 Task: Add Attachment from Google Drive to Card Card0000000091 in Board Board0000000023 in Workspace WS0000000008 in Trello. Add Cover Orange to Card Card0000000091 in Board Board0000000023 in Workspace WS0000000008 in Trello. Add "Add Label …" with "Title" Title0000000091 to Button Button0000000091 to Card Card0000000091 in Board Board0000000023 in Workspace WS0000000008 in Trello. Add Description DS0000000091 to Card Card0000000091 in Board Board0000000023 in Workspace WS0000000008 in Trello. Add Comment CM0000000091 to Card Card0000000091 in Board Board0000000023 in Workspace WS0000000008 in Trello
Action: Mouse moved to (345, 409)
Screenshot: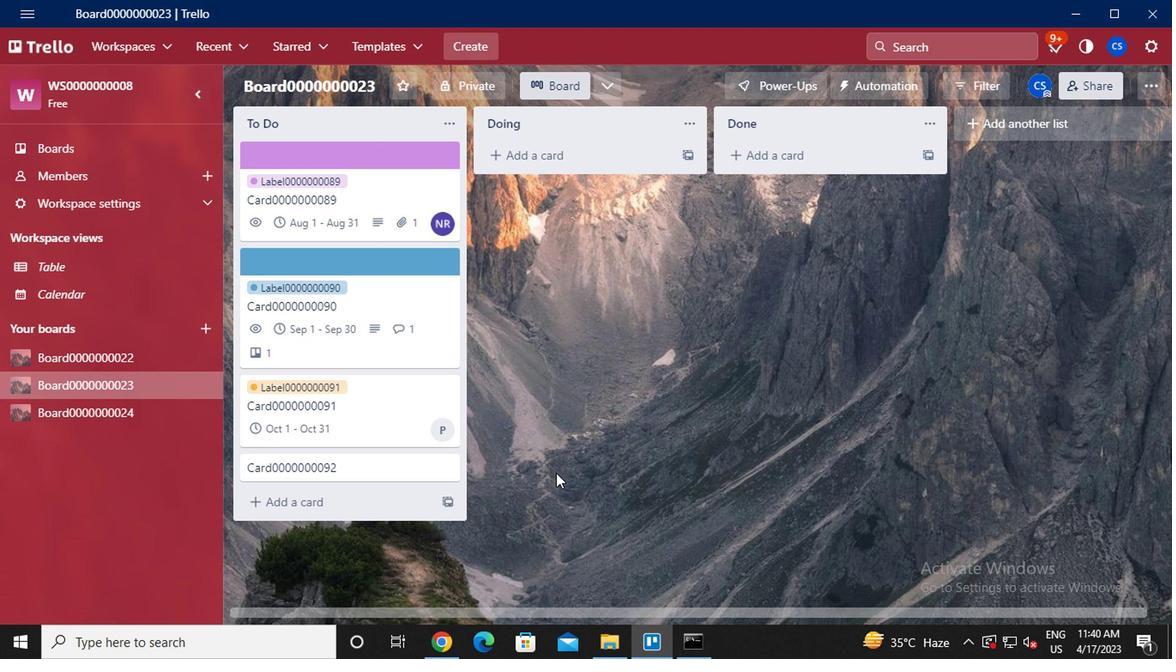 
Action: Mouse pressed left at (345, 409)
Screenshot: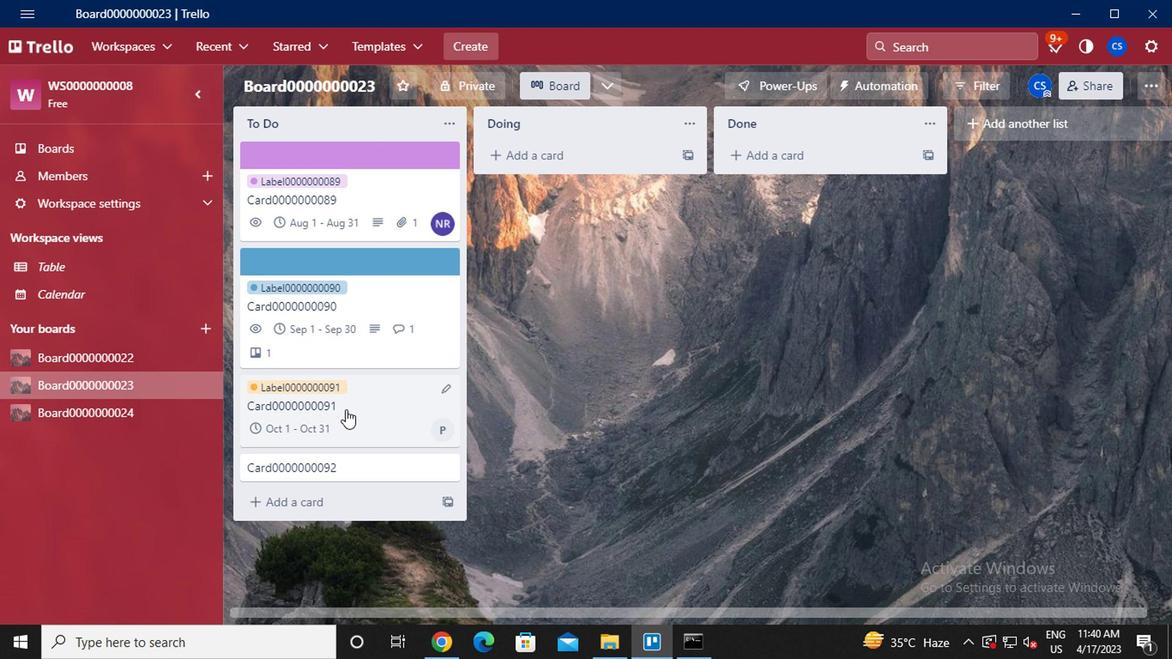 
Action: Mouse moved to (815, 301)
Screenshot: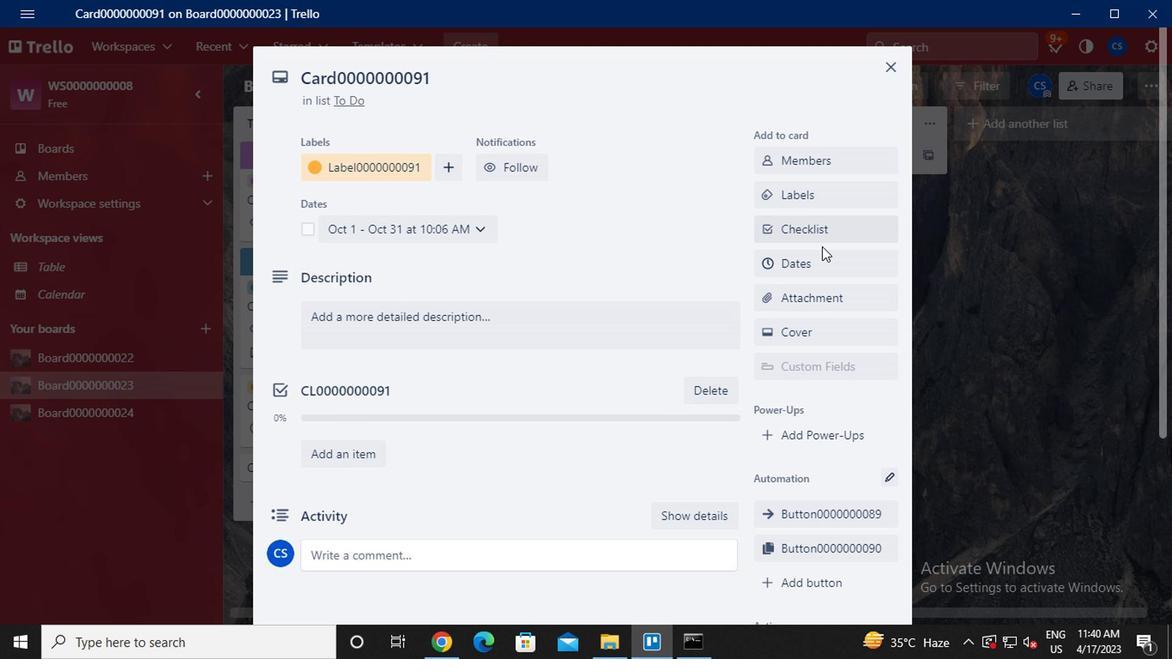 
Action: Mouse pressed left at (815, 301)
Screenshot: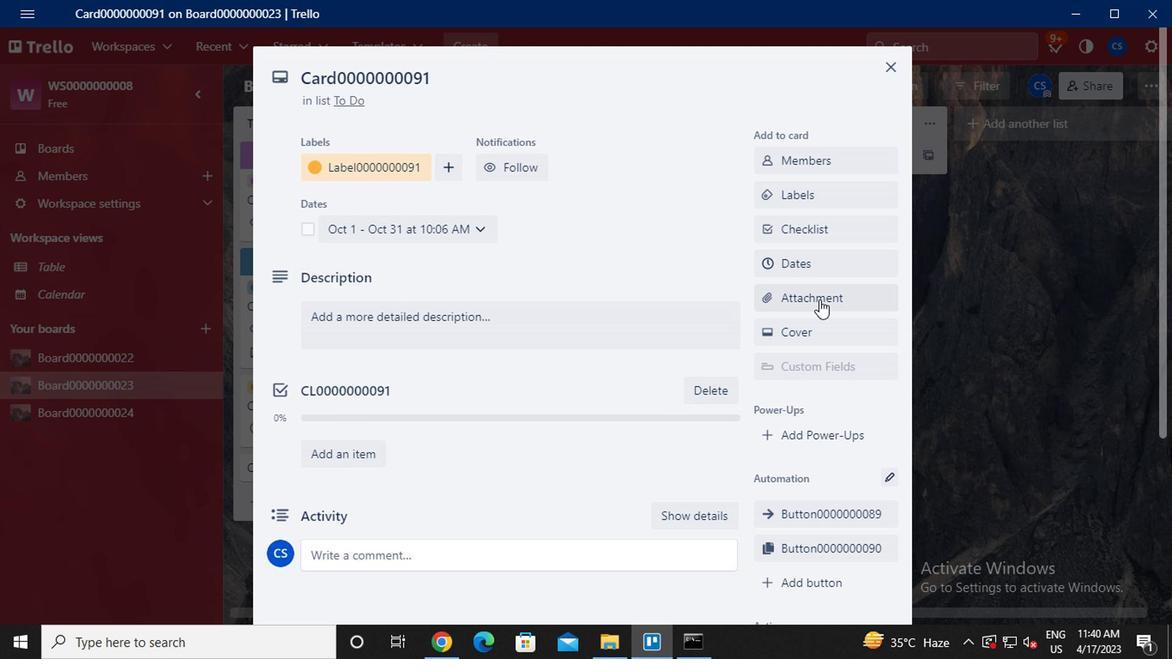
Action: Mouse moved to (823, 199)
Screenshot: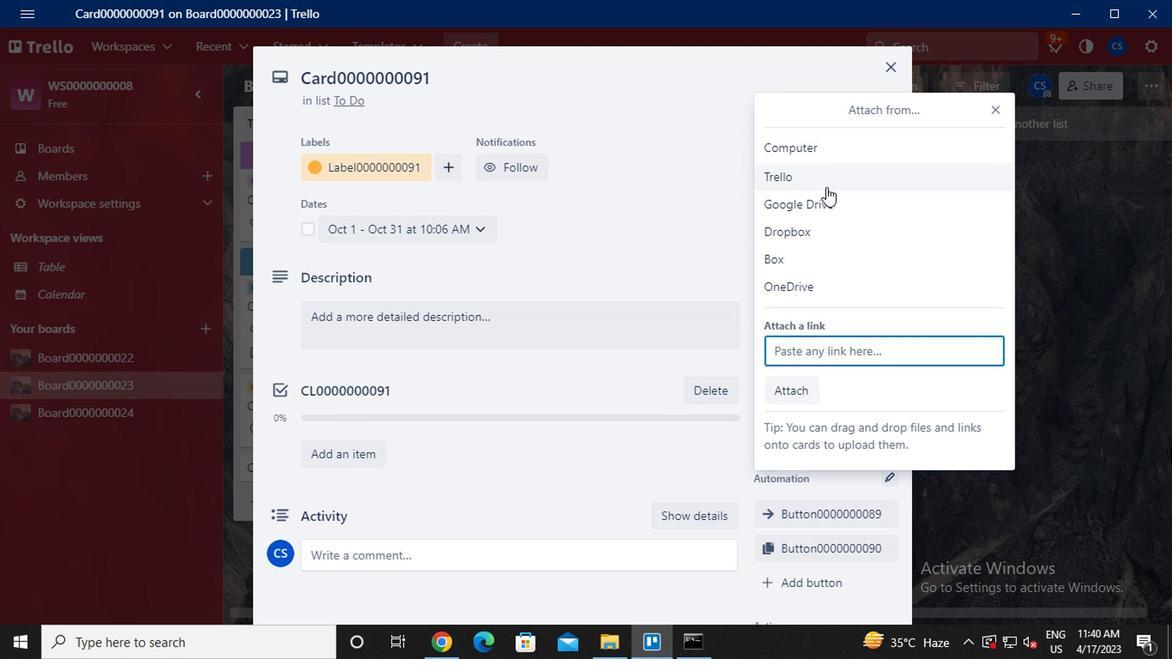 
Action: Mouse pressed left at (823, 199)
Screenshot: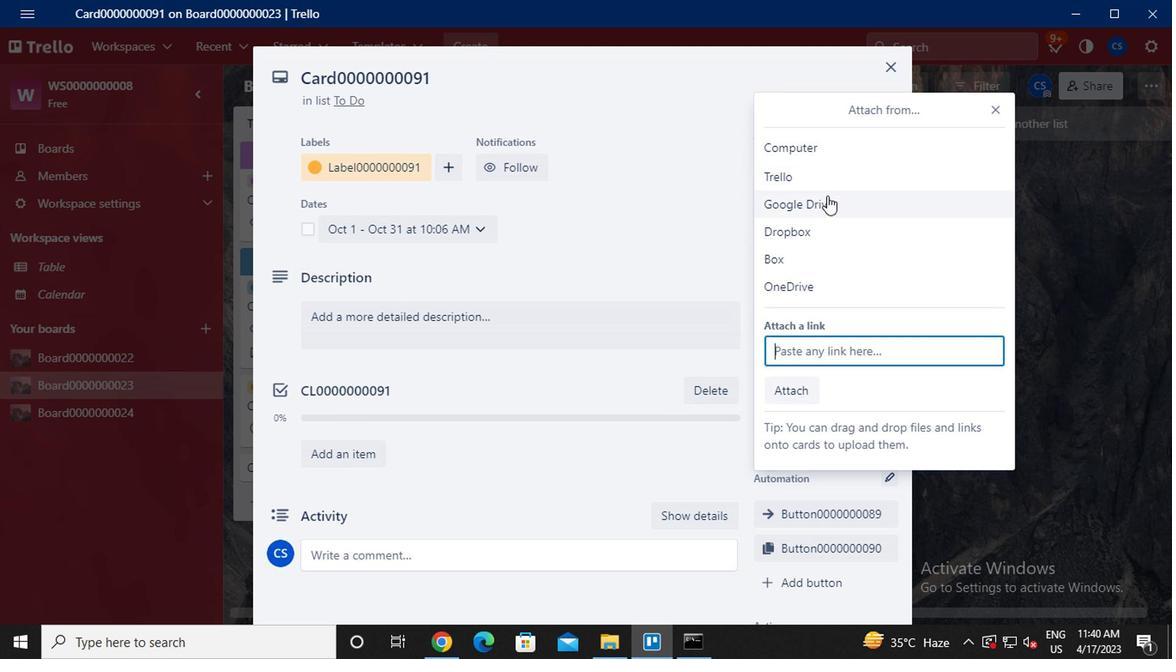 
Action: Mouse moved to (268, 295)
Screenshot: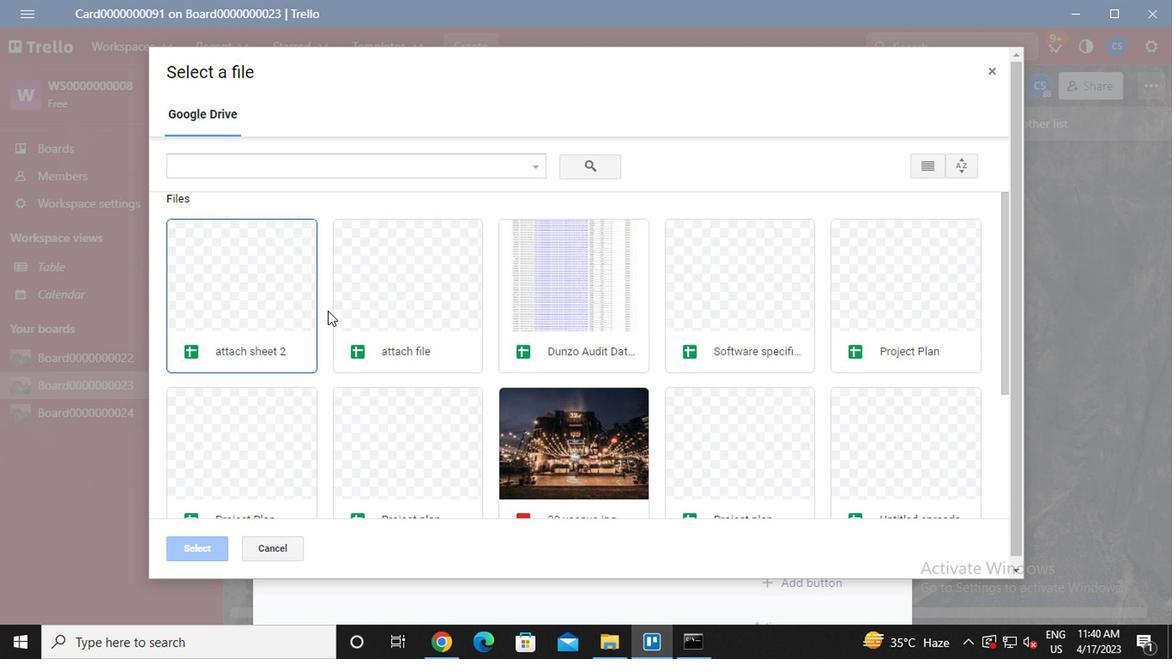 
Action: Mouse pressed left at (268, 295)
Screenshot: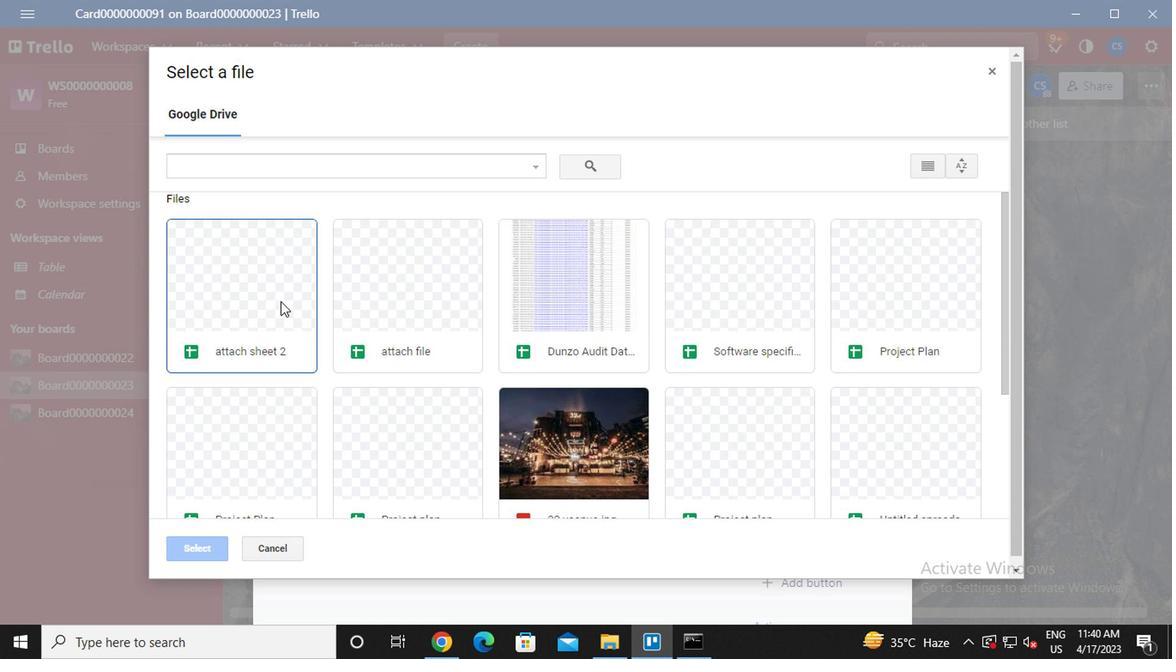 
Action: Mouse pressed left at (268, 295)
Screenshot: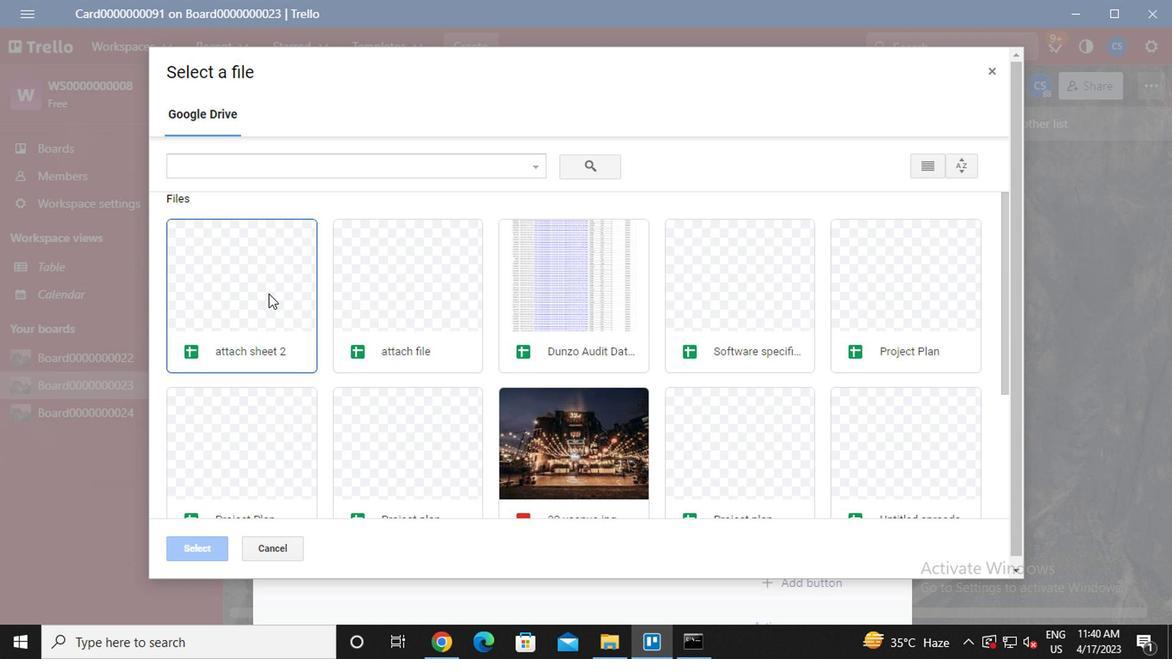 
Action: Mouse moved to (801, 342)
Screenshot: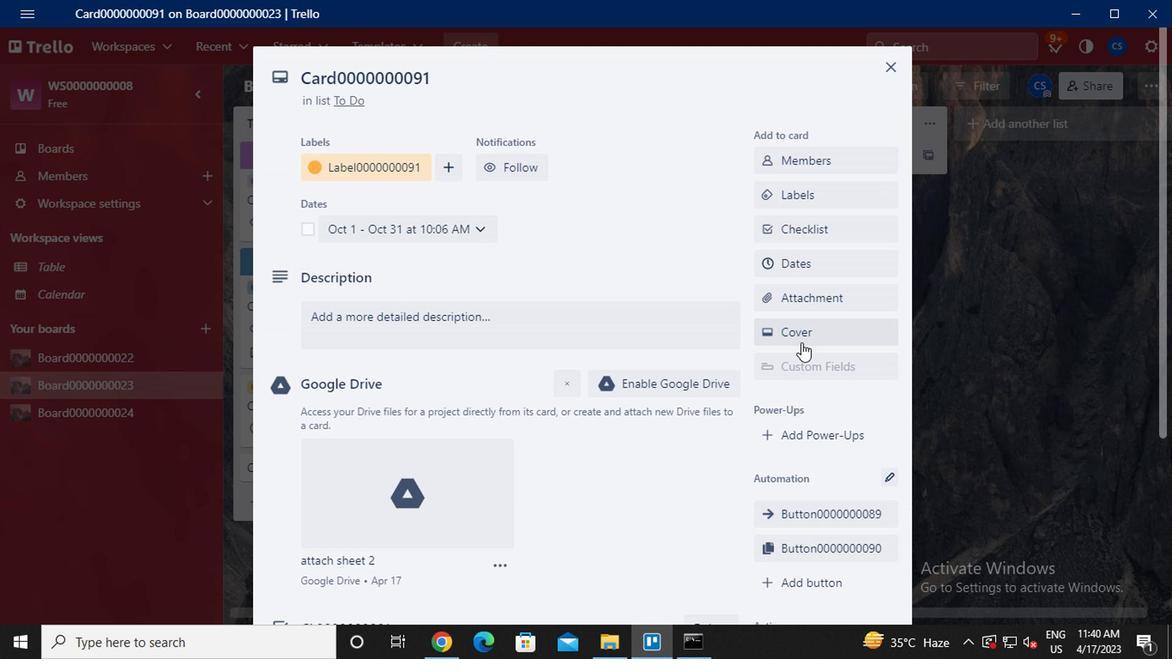 
Action: Mouse pressed left at (801, 342)
Screenshot: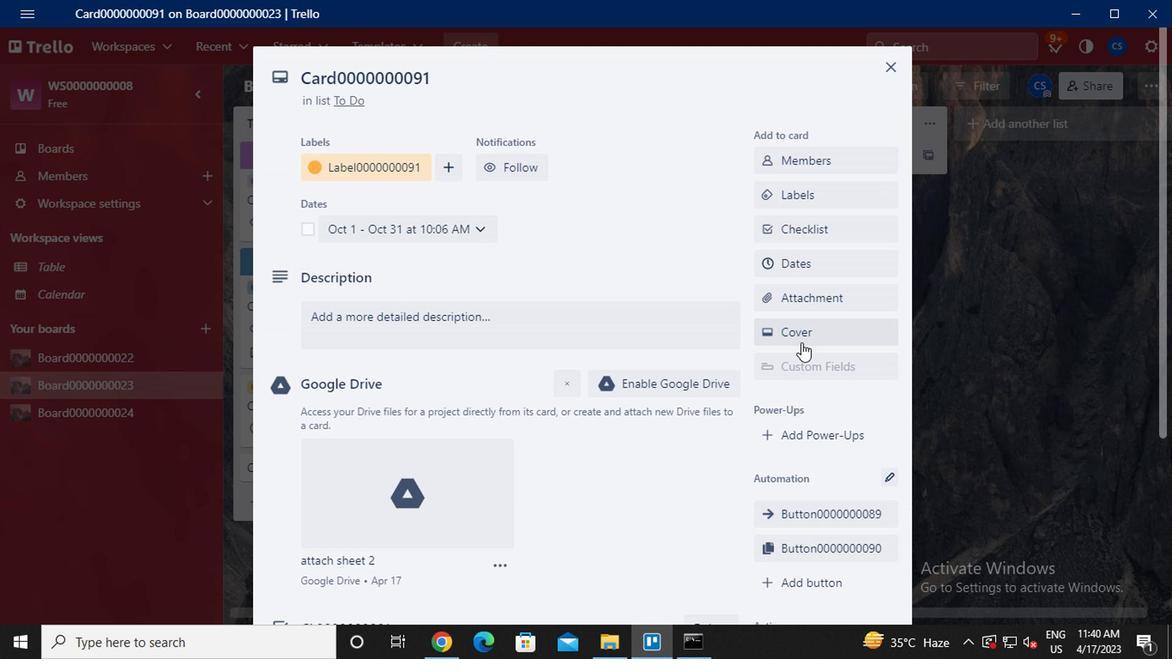 
Action: Mouse moved to (894, 285)
Screenshot: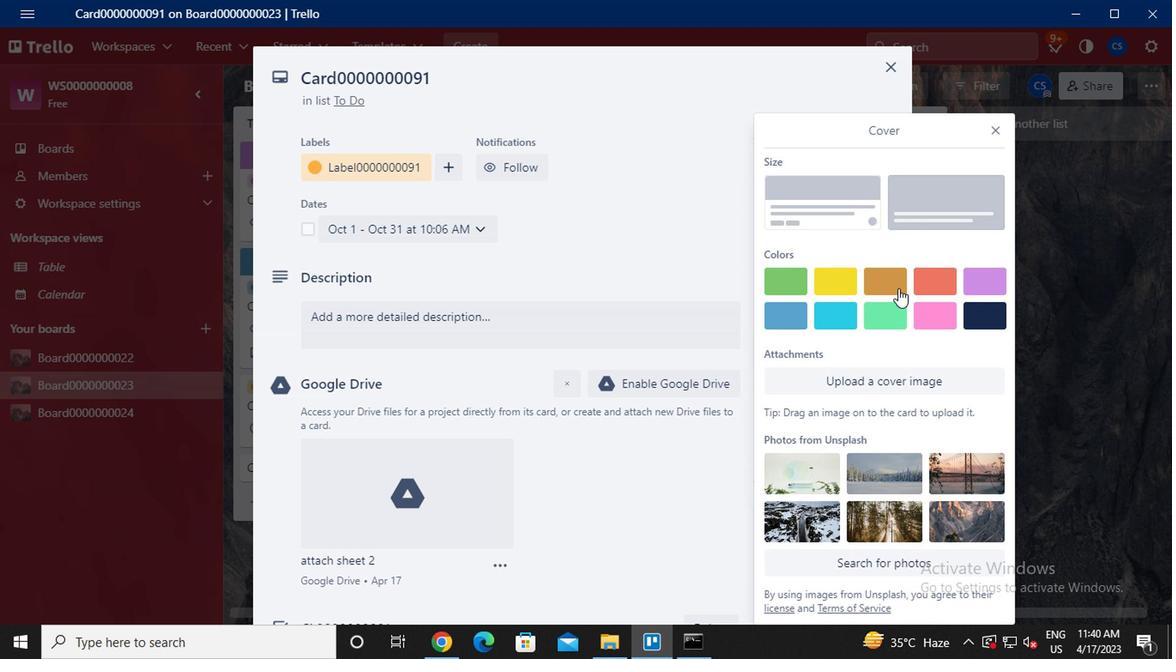 
Action: Mouse pressed left at (894, 285)
Screenshot: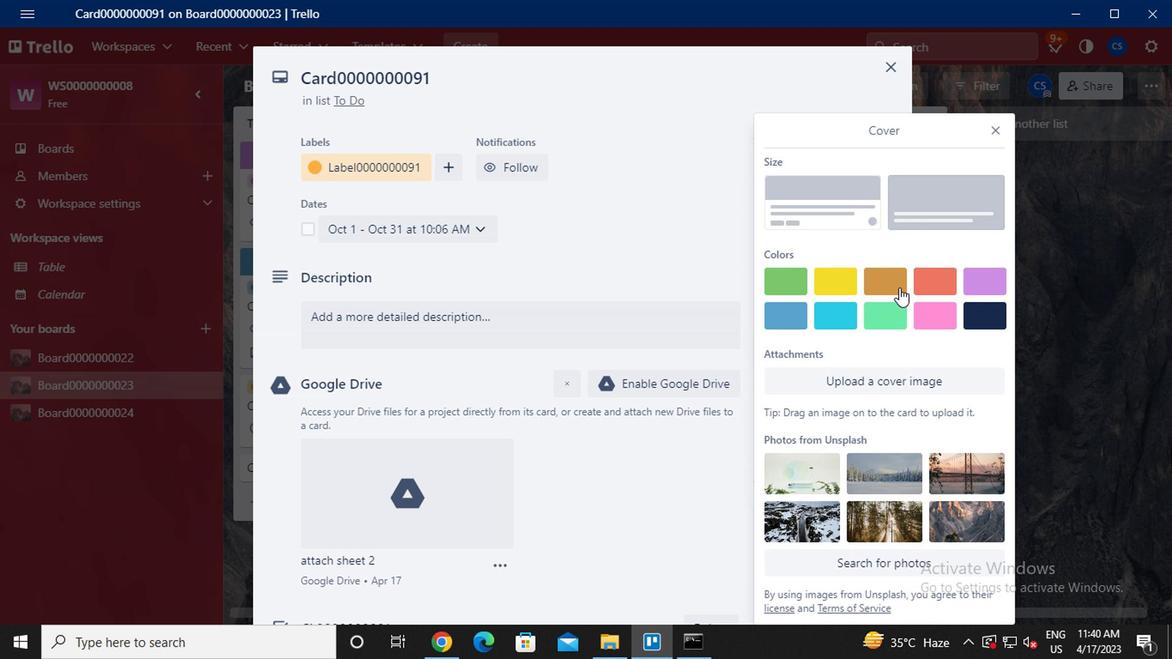 
Action: Mouse moved to (993, 103)
Screenshot: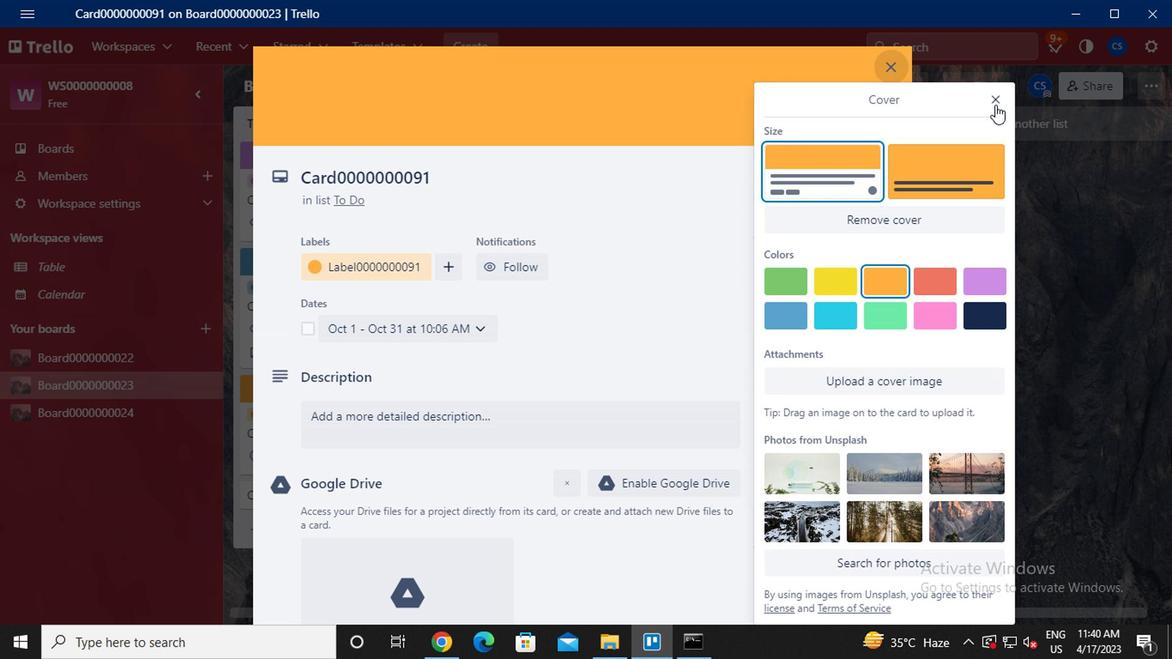 
Action: Mouse pressed left at (993, 103)
Screenshot: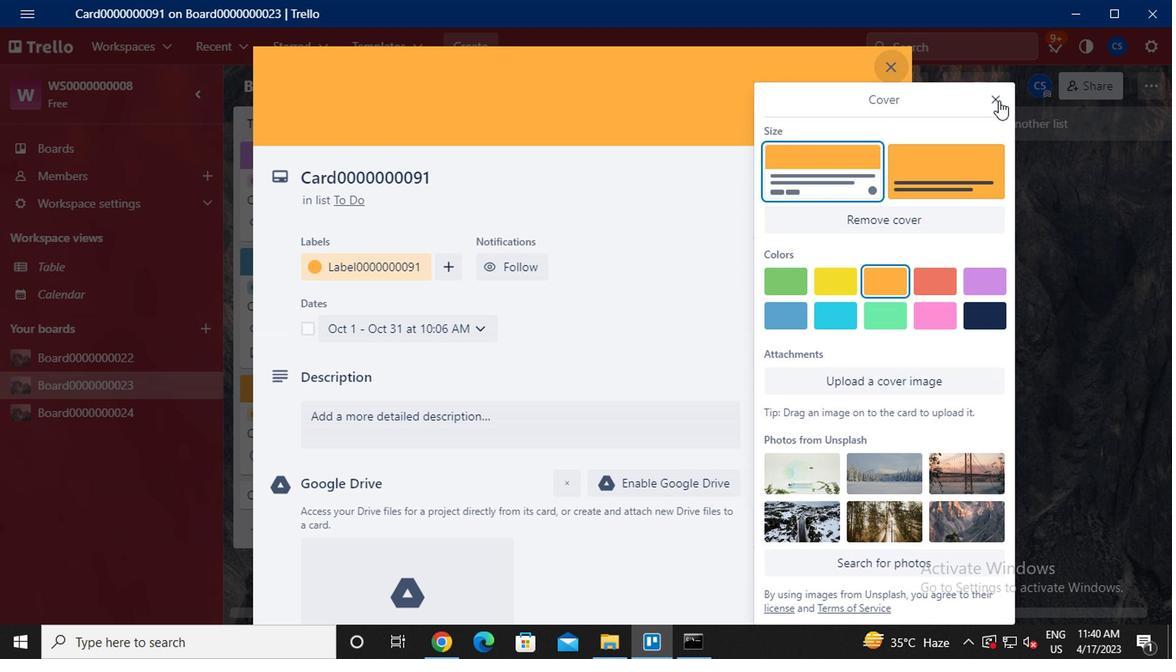 
Action: Mouse moved to (849, 314)
Screenshot: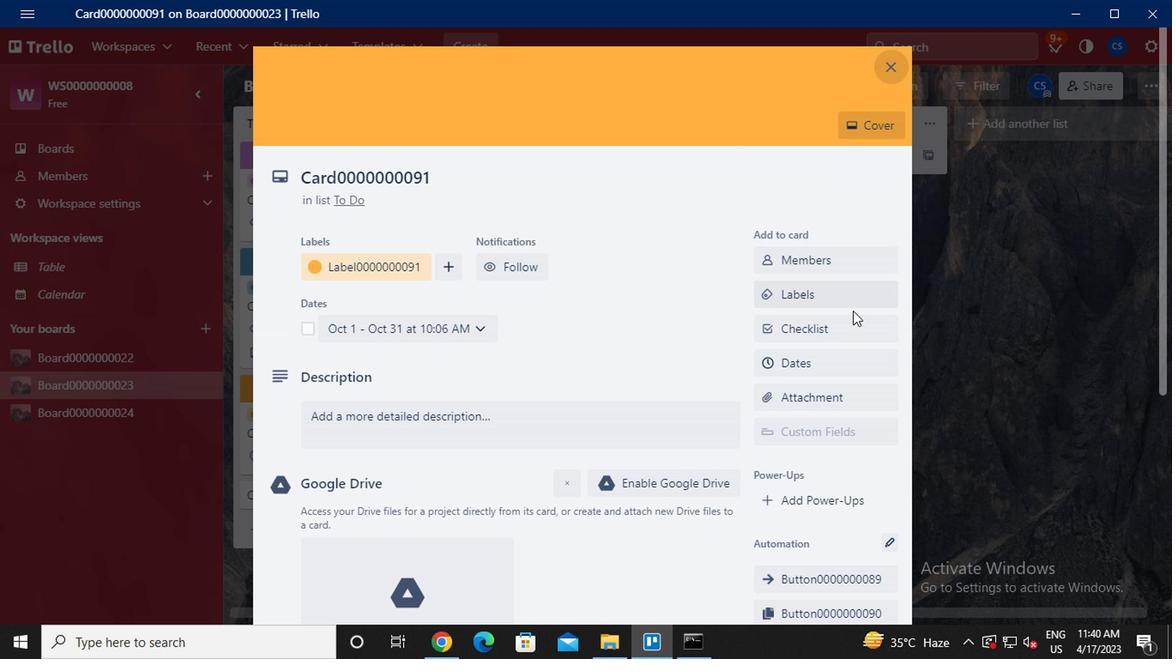 
Action: Mouse scrolled (849, 313) with delta (0, 0)
Screenshot: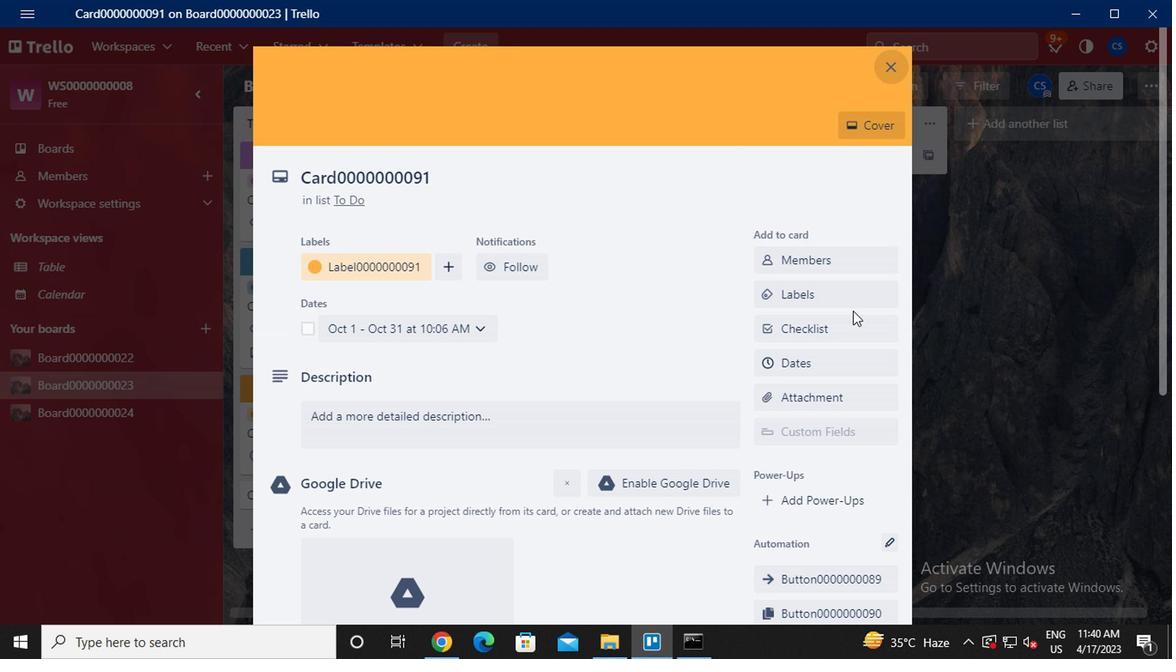 
Action: Mouse scrolled (849, 313) with delta (0, 0)
Screenshot: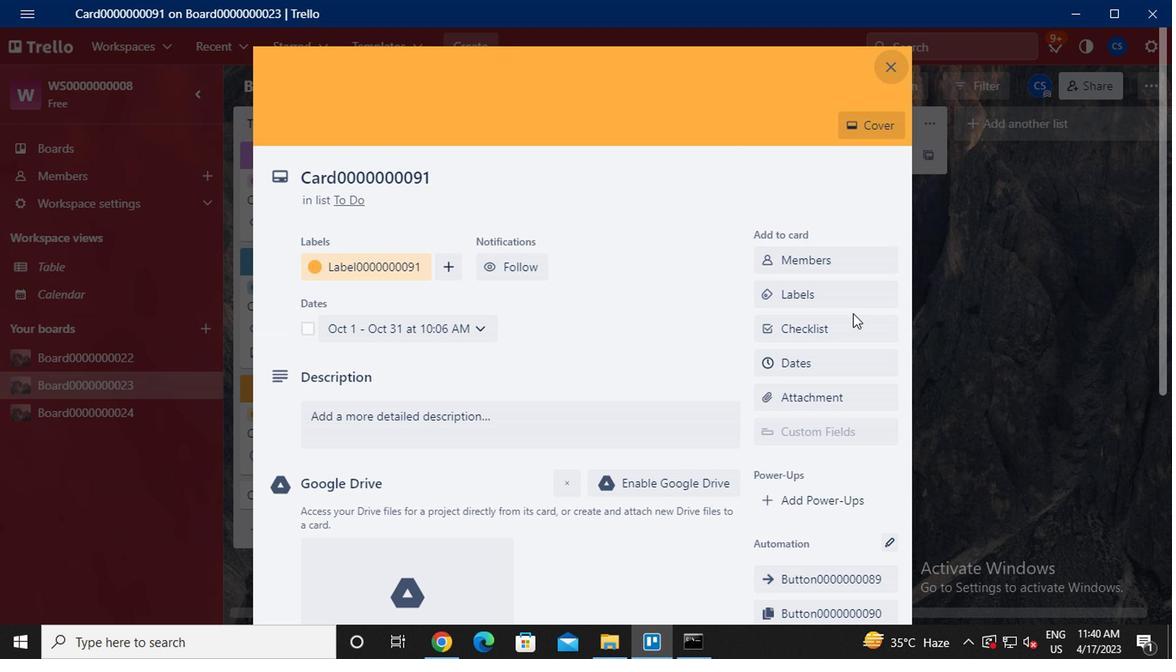 
Action: Mouse moved to (812, 469)
Screenshot: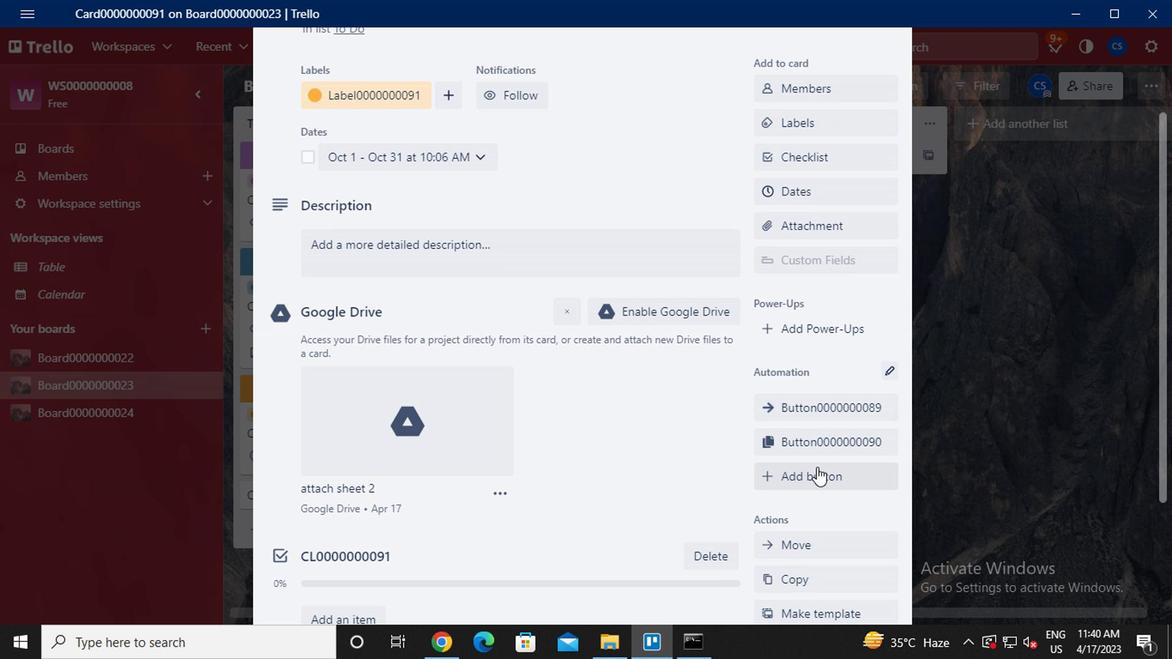 
Action: Mouse pressed left at (812, 469)
Screenshot: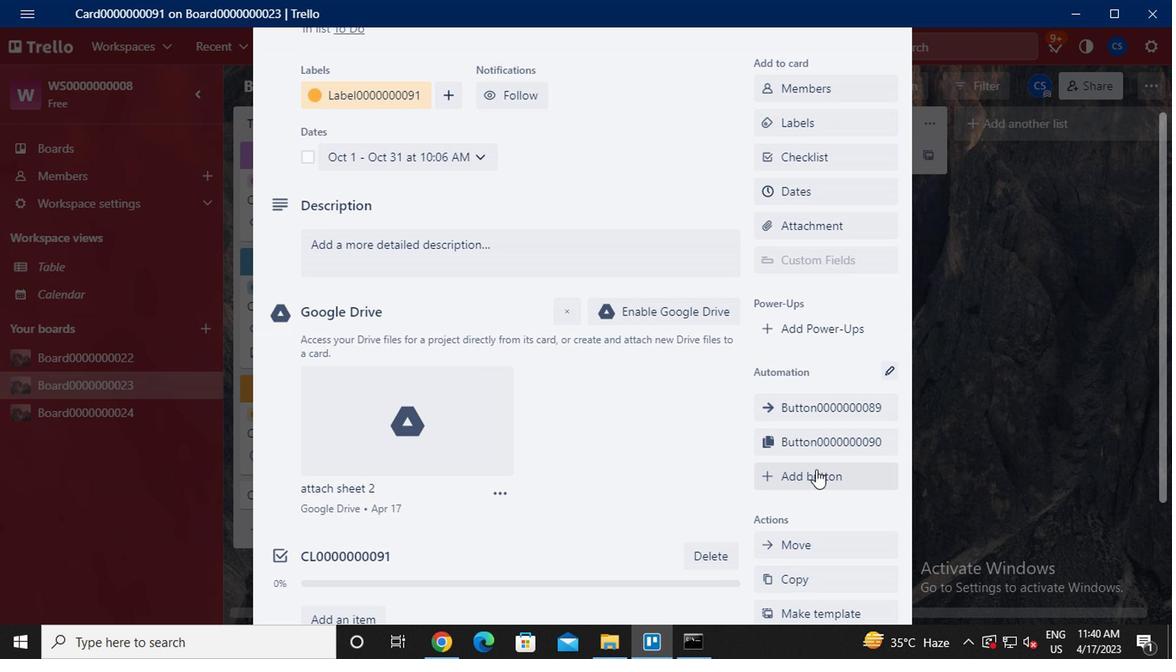
Action: Mouse moved to (839, 222)
Screenshot: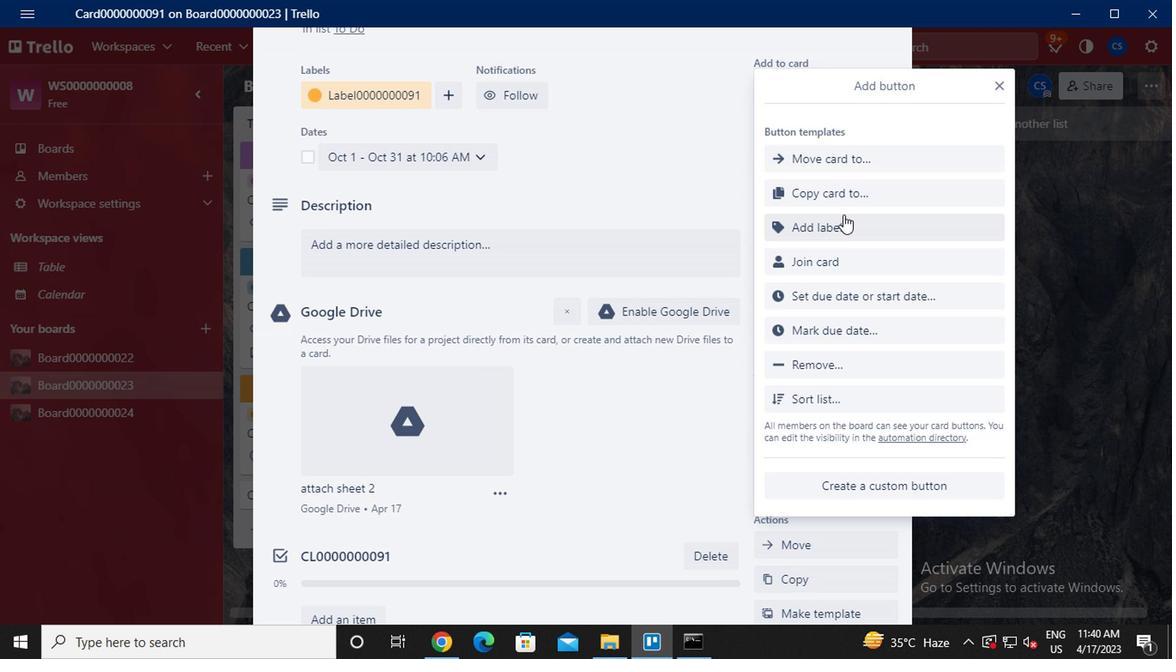 
Action: Mouse pressed left at (839, 222)
Screenshot: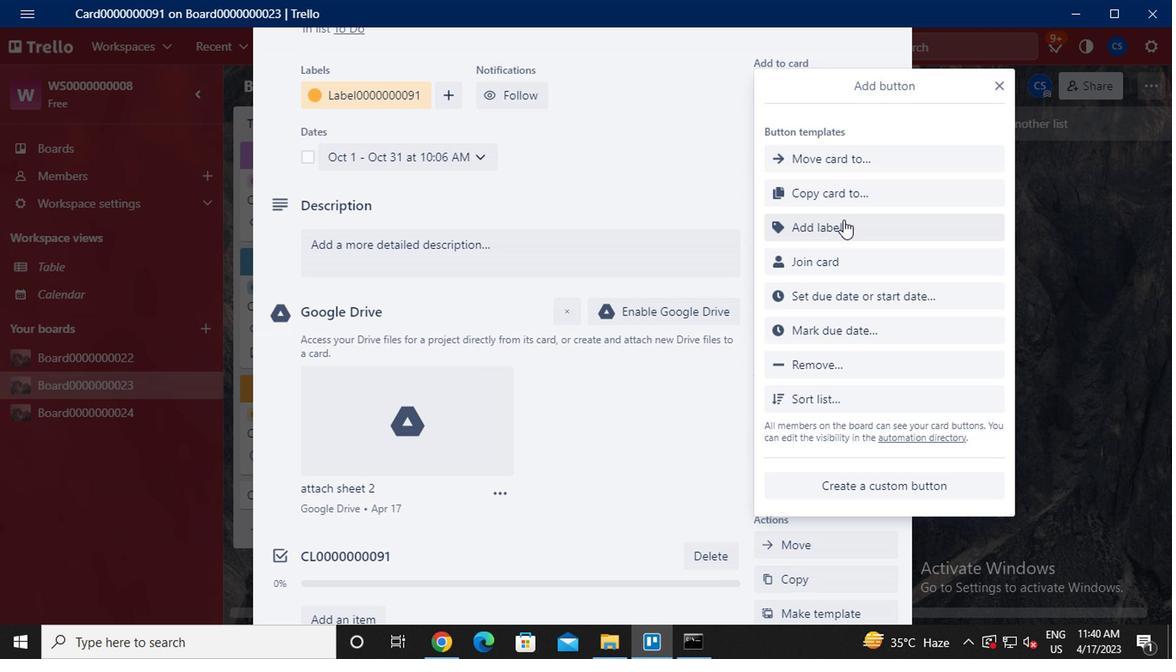 
Action: Mouse moved to (748, 296)
Screenshot: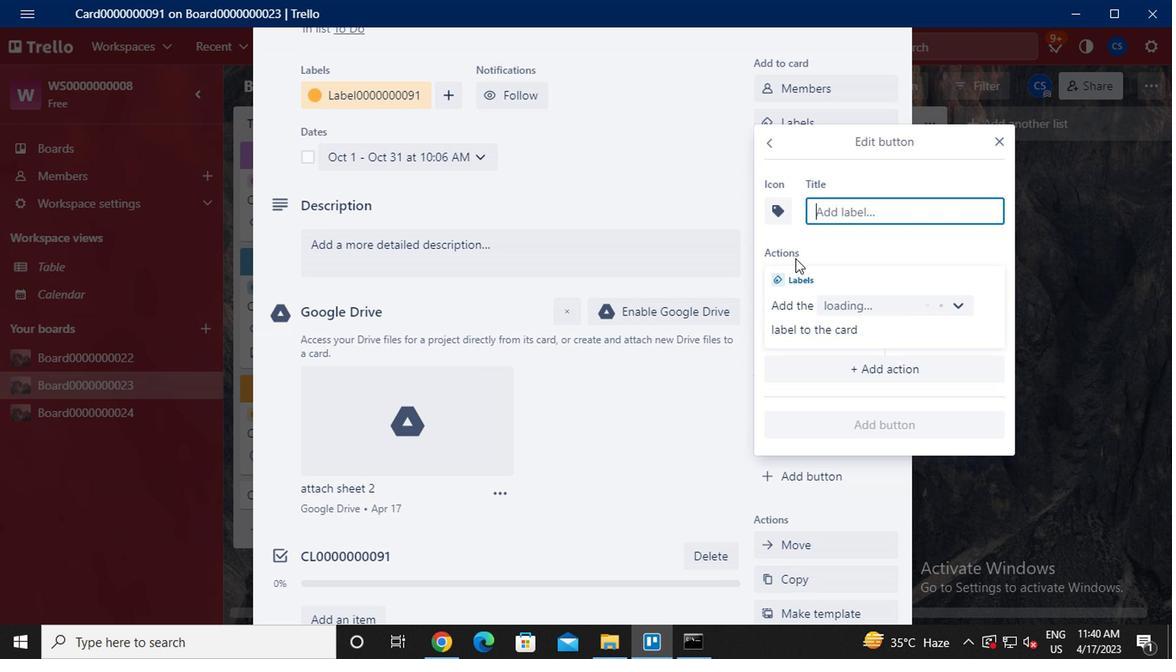 
Action: Key pressed <Key.caps_lock><Key.caps_lock>t<Key.caps_lock>itle0000000091
Screenshot: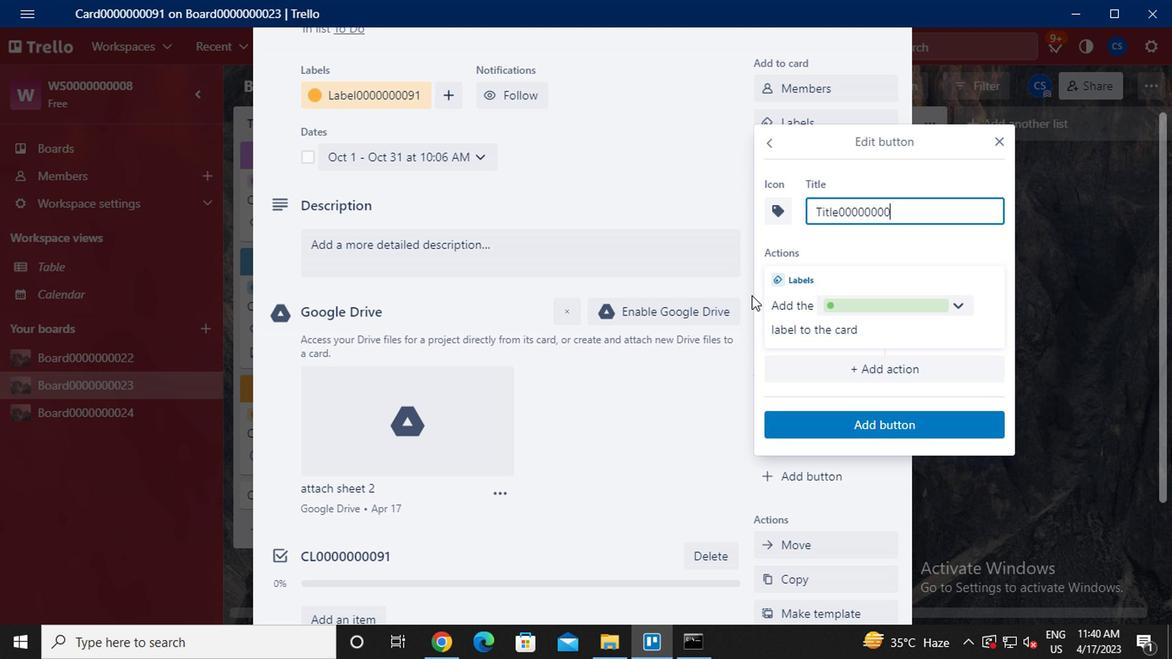 
Action: Mouse moved to (844, 426)
Screenshot: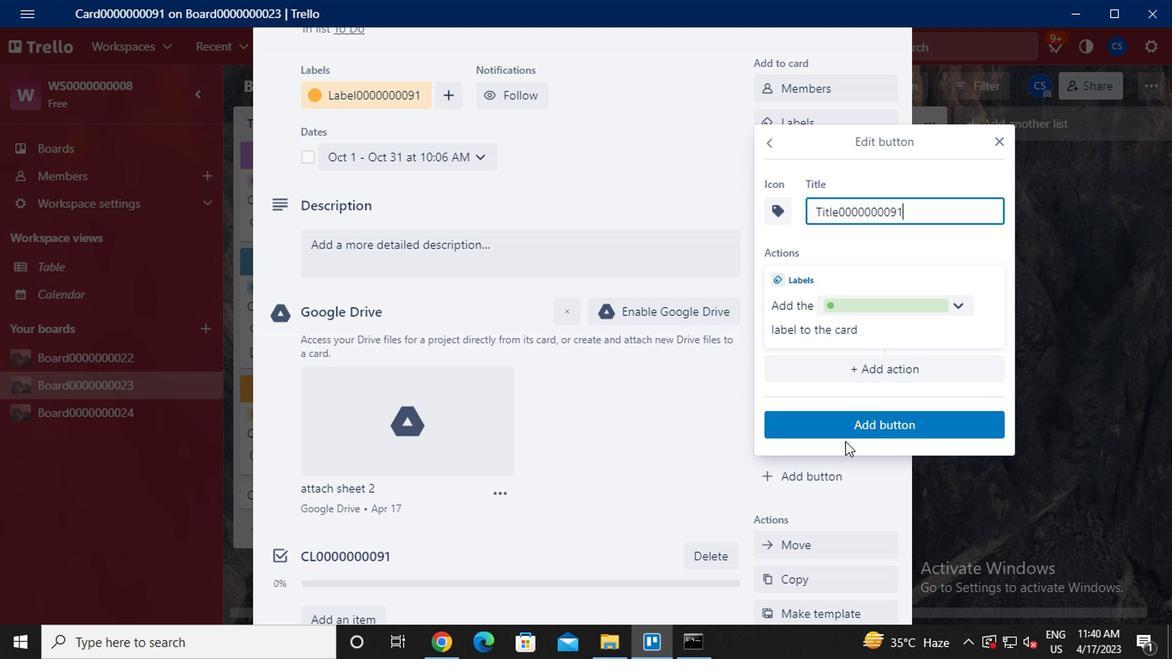
Action: Mouse pressed left at (844, 426)
Screenshot: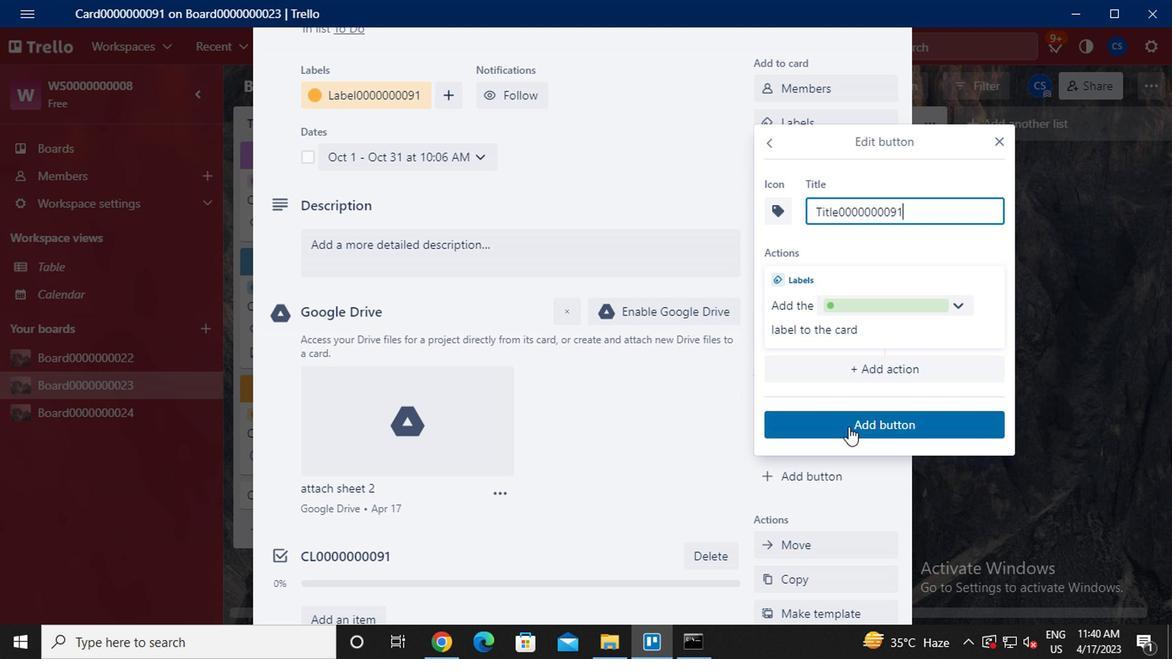 
Action: Mouse moved to (485, 268)
Screenshot: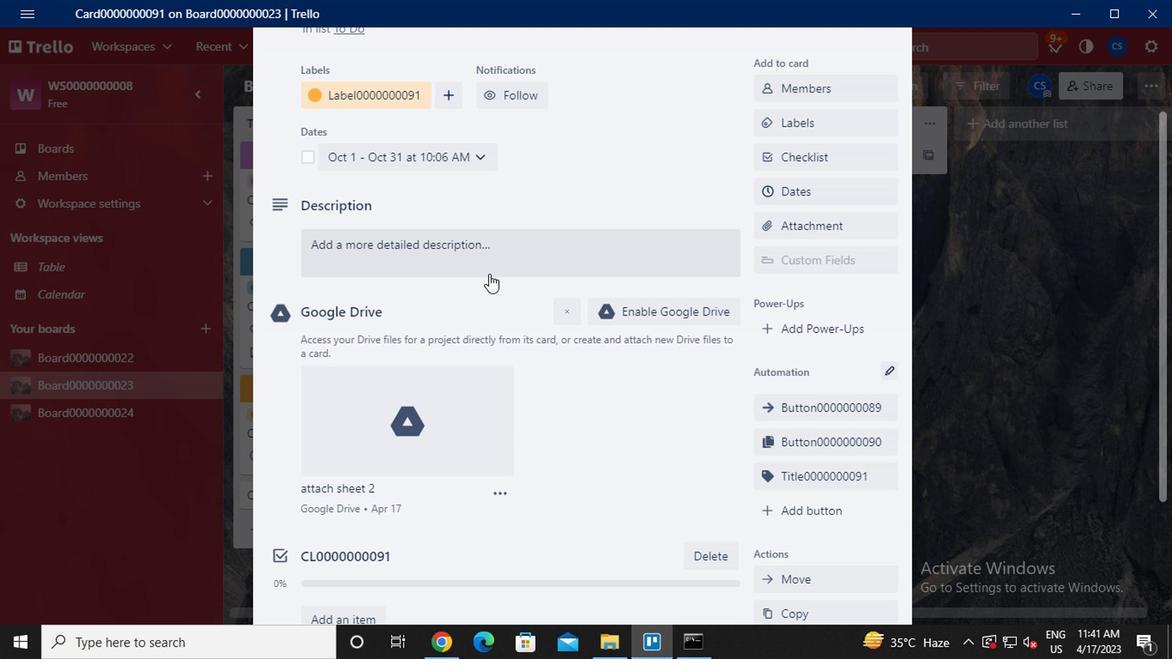 
Action: Mouse pressed left at (485, 268)
Screenshot: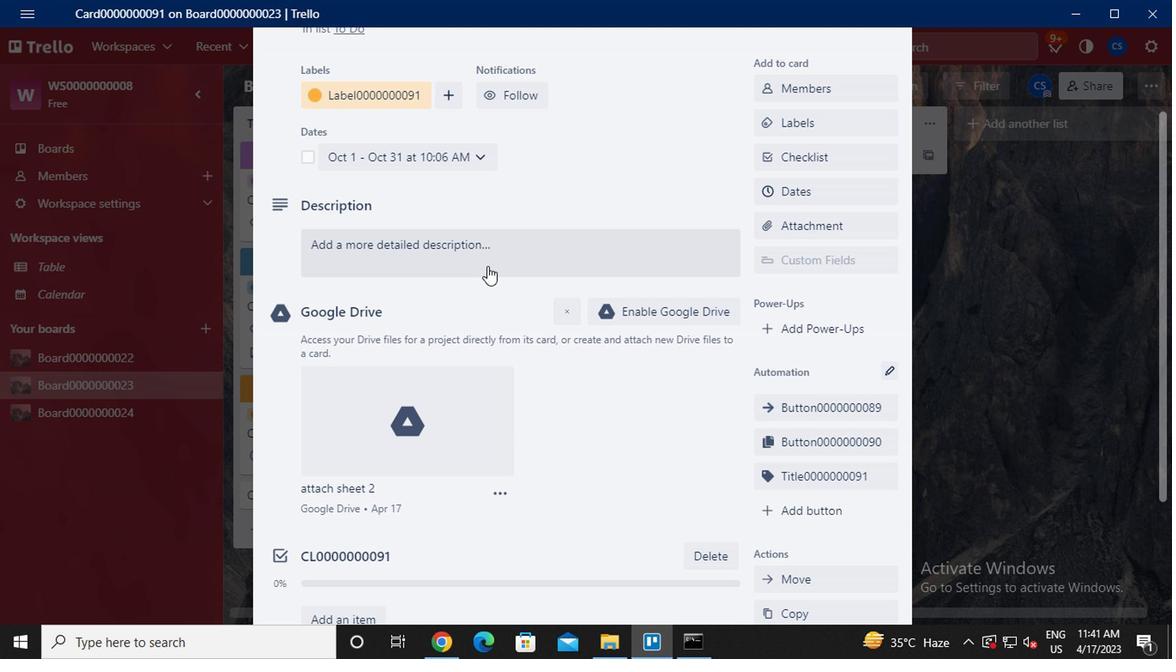 
Action: Key pressed <Key.caps_lock>ds0000000091
Screenshot: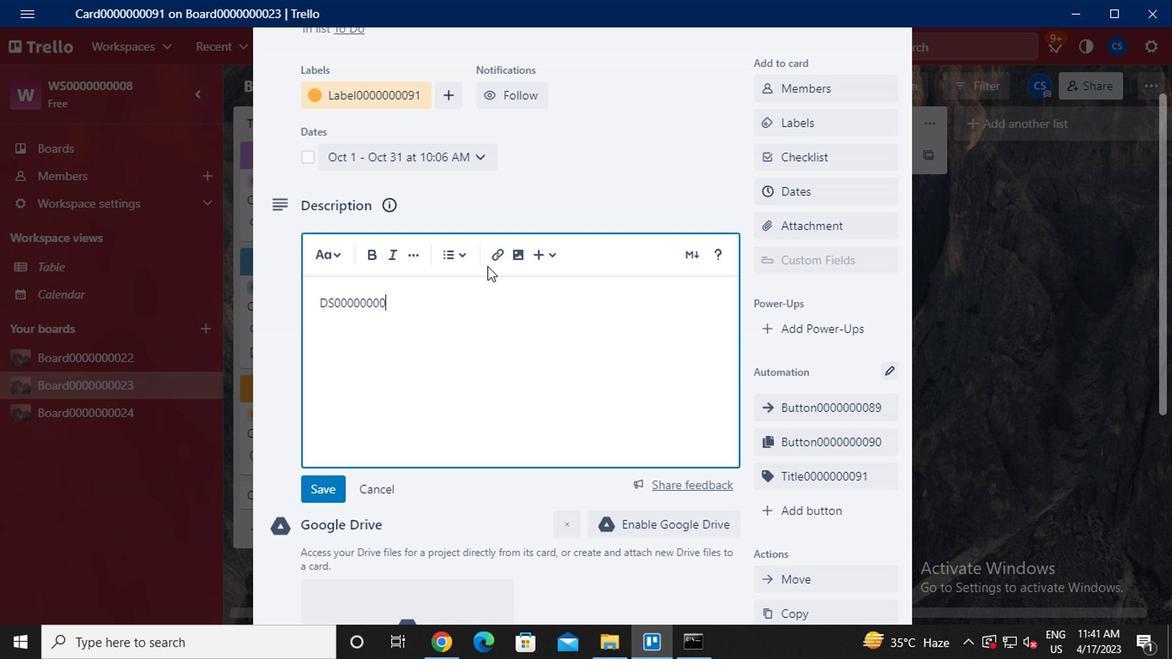 
Action: Mouse moved to (318, 494)
Screenshot: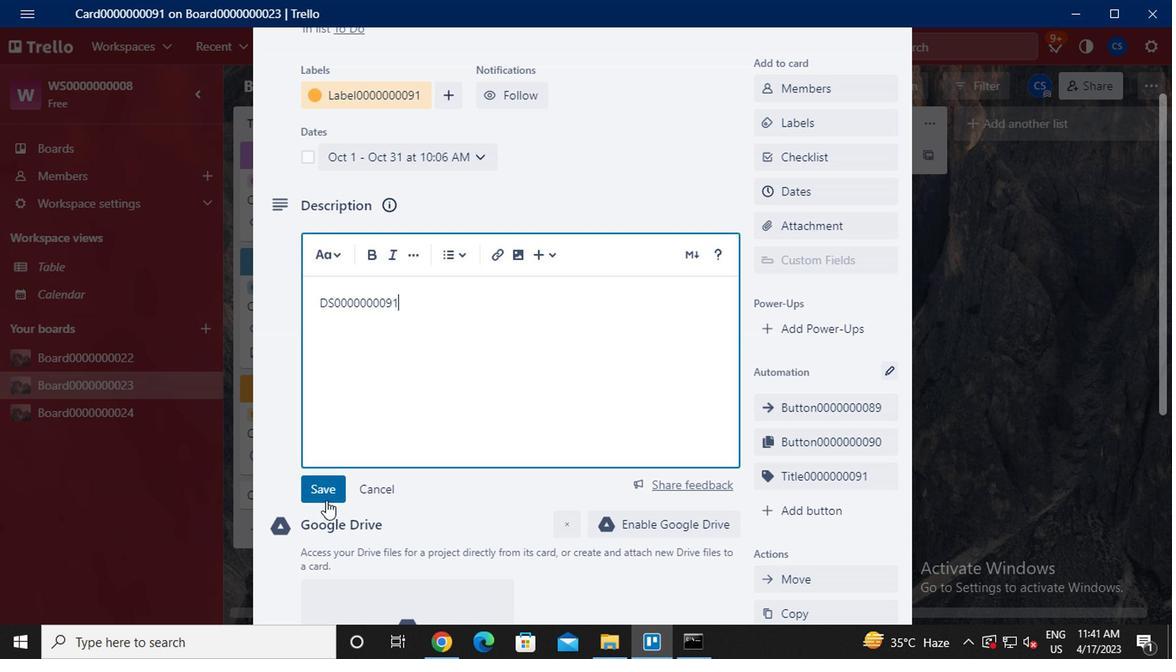 
Action: Mouse pressed left at (318, 494)
Screenshot: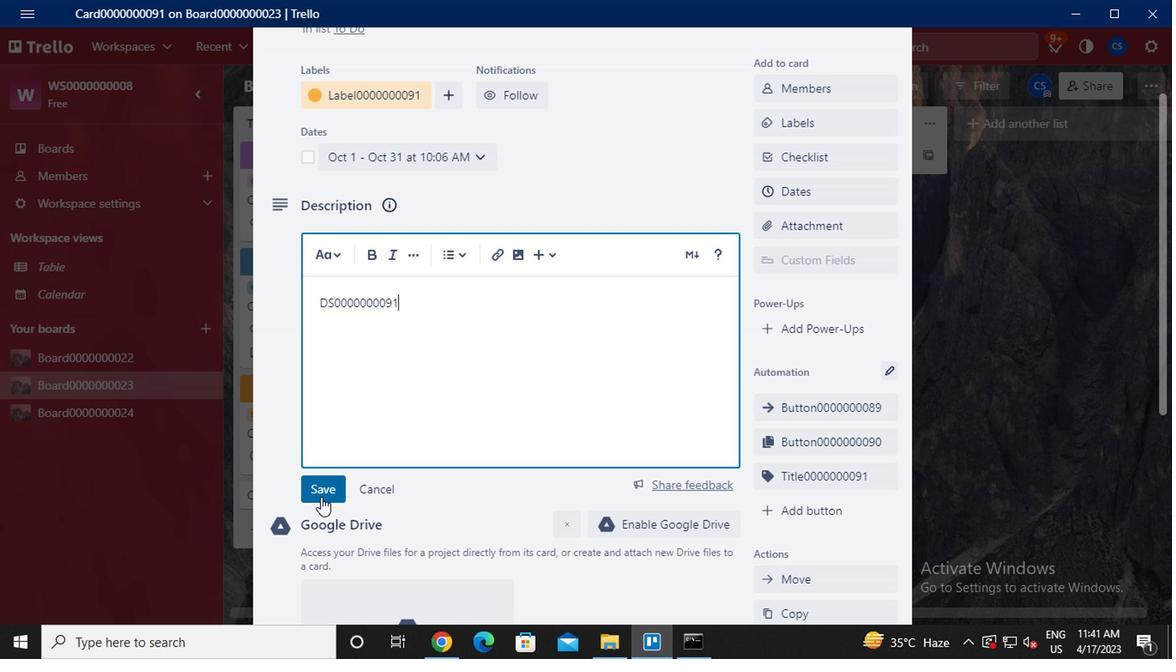 
Action: Mouse moved to (506, 491)
Screenshot: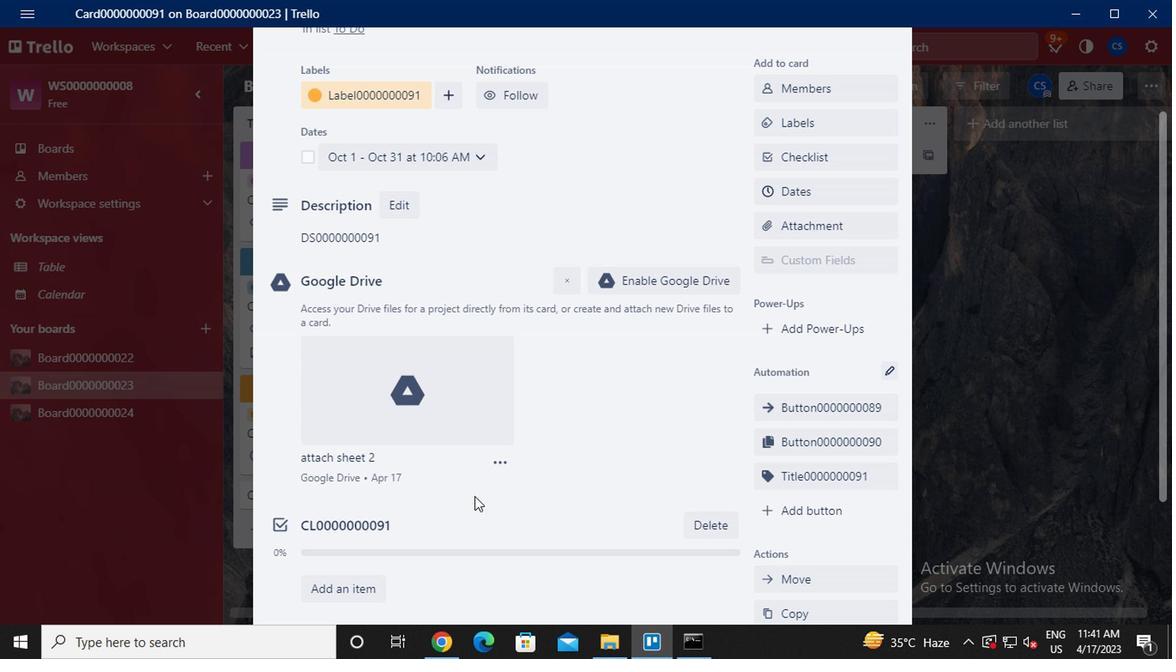 
Action: Mouse scrolled (506, 489) with delta (0, -1)
Screenshot: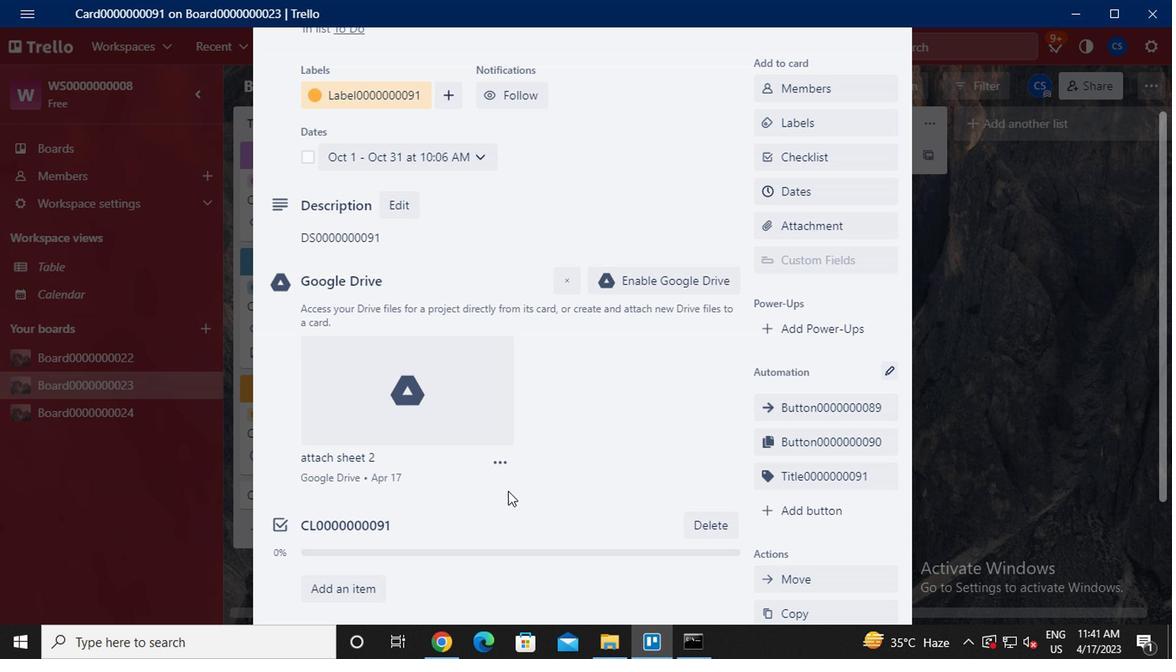 
Action: Mouse scrolled (506, 489) with delta (0, -1)
Screenshot: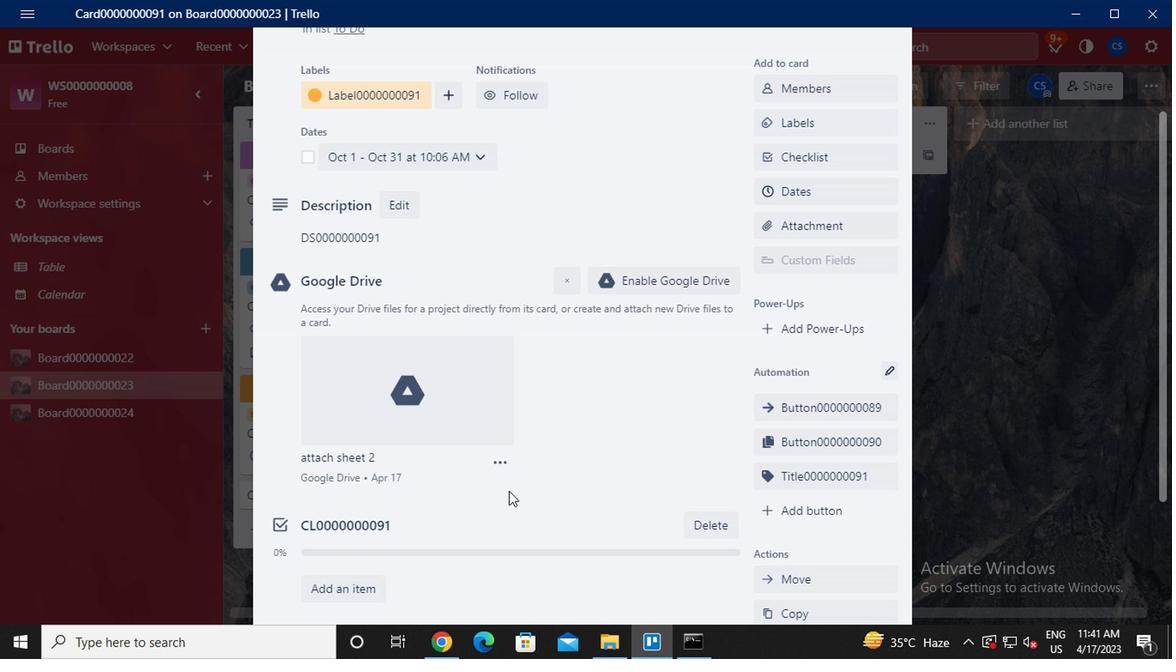 
Action: Mouse scrolled (506, 489) with delta (0, -1)
Screenshot: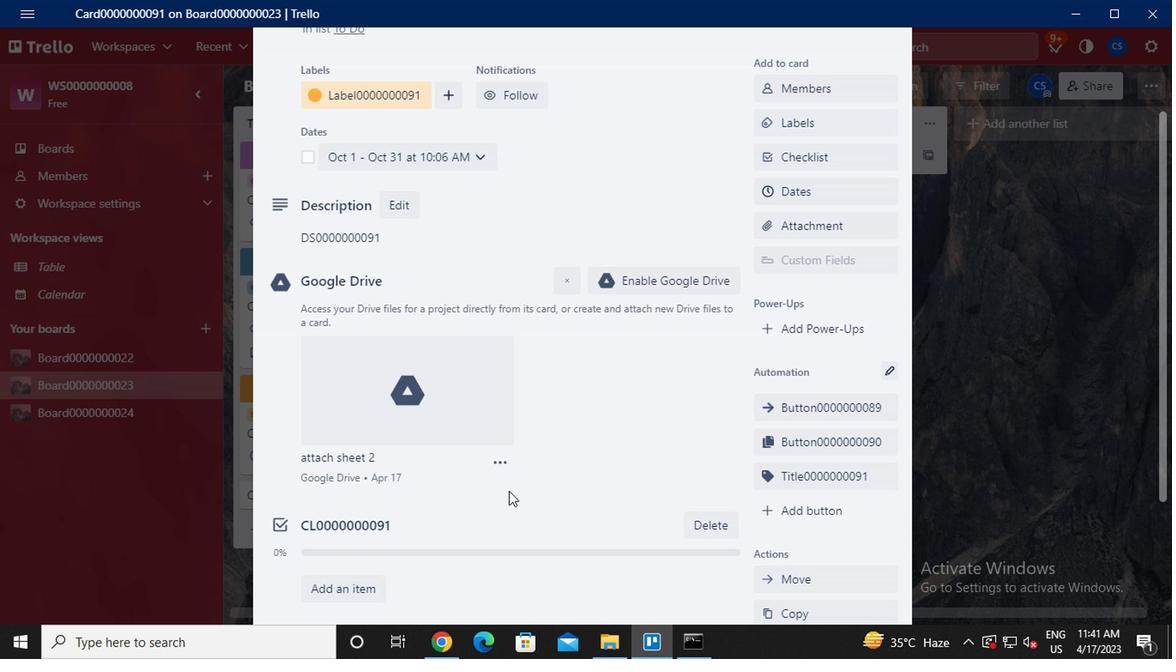 
Action: Mouse scrolled (506, 489) with delta (0, -1)
Screenshot: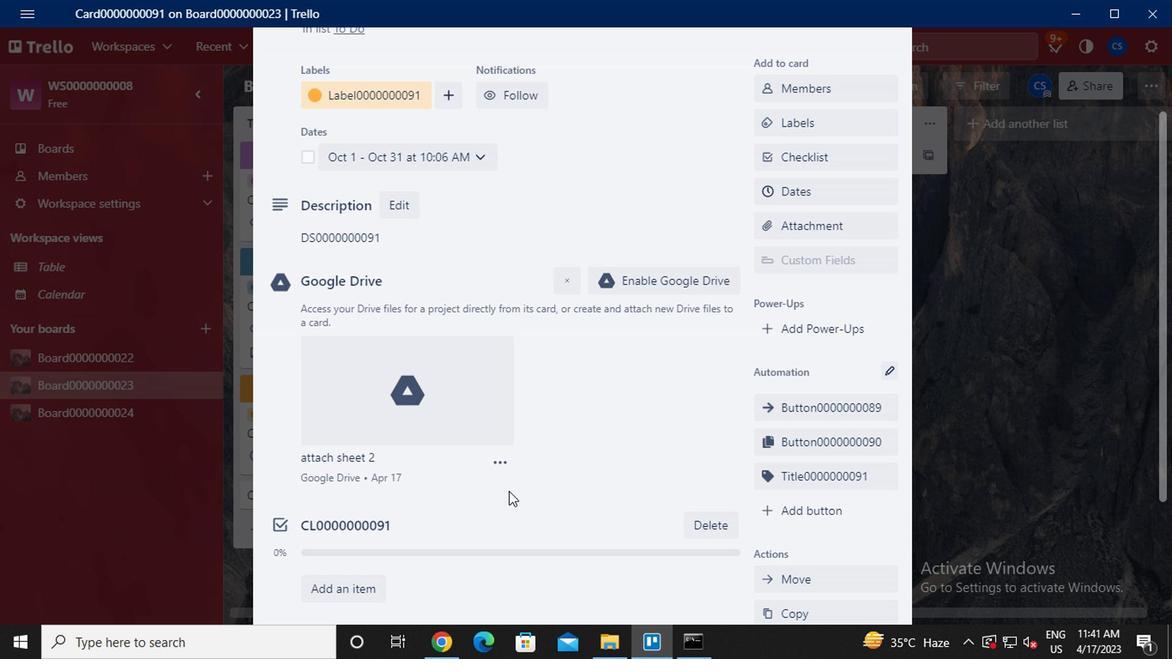 
Action: Mouse moved to (422, 482)
Screenshot: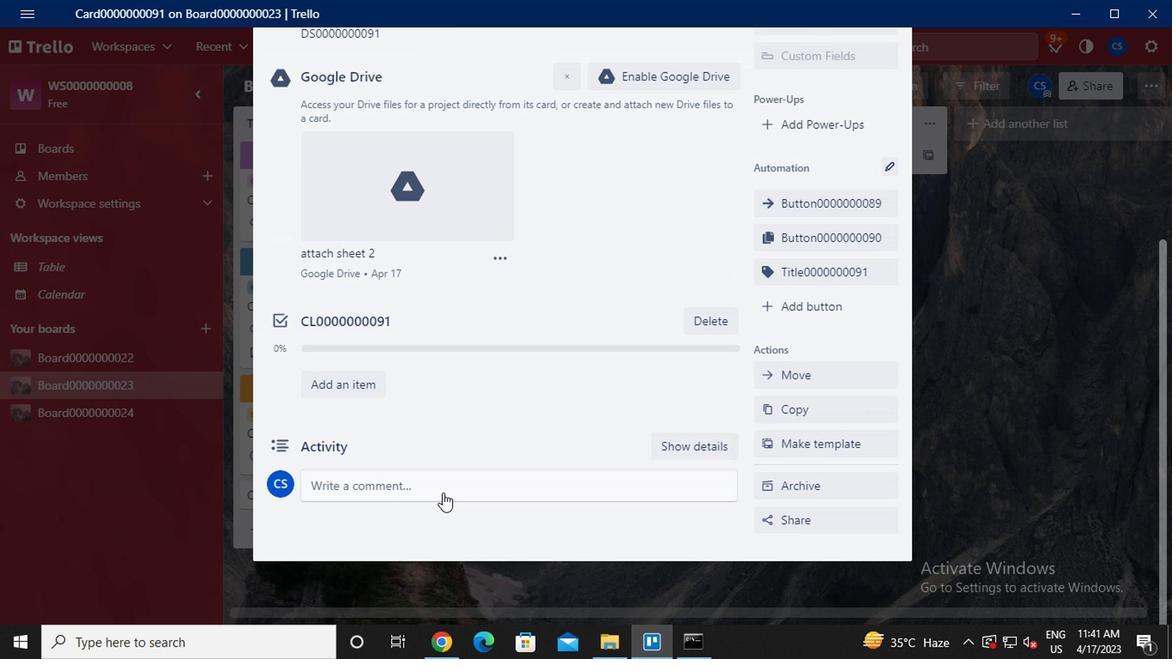 
Action: Mouse pressed left at (422, 482)
Screenshot: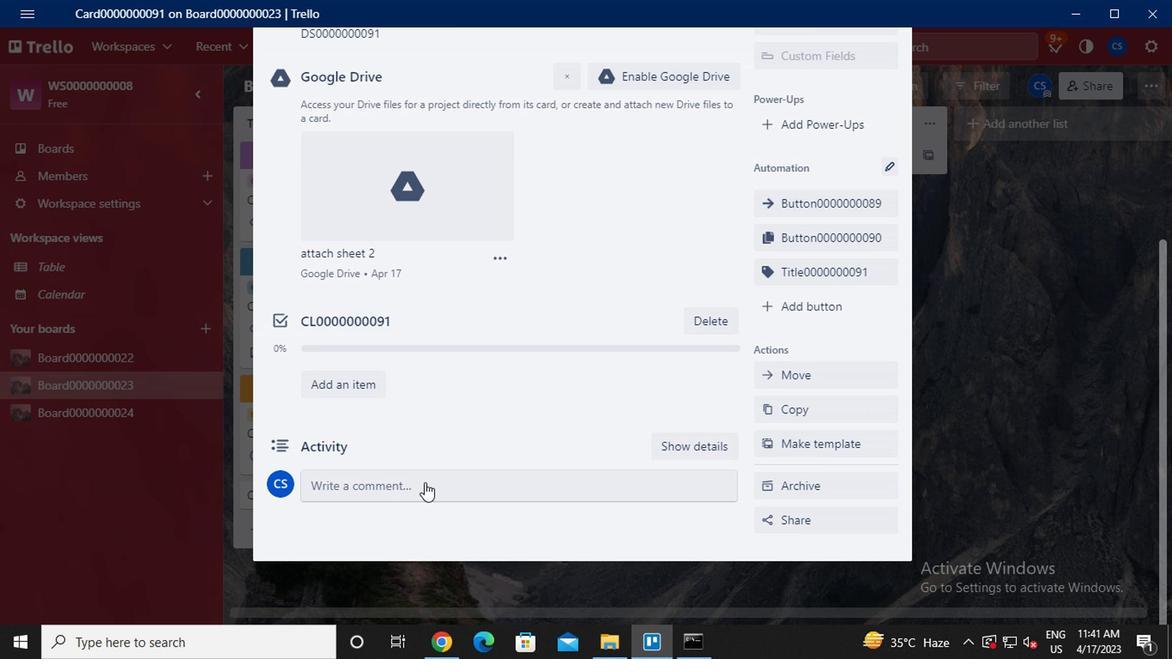 
Action: Key pressed cm0000000091
Screenshot: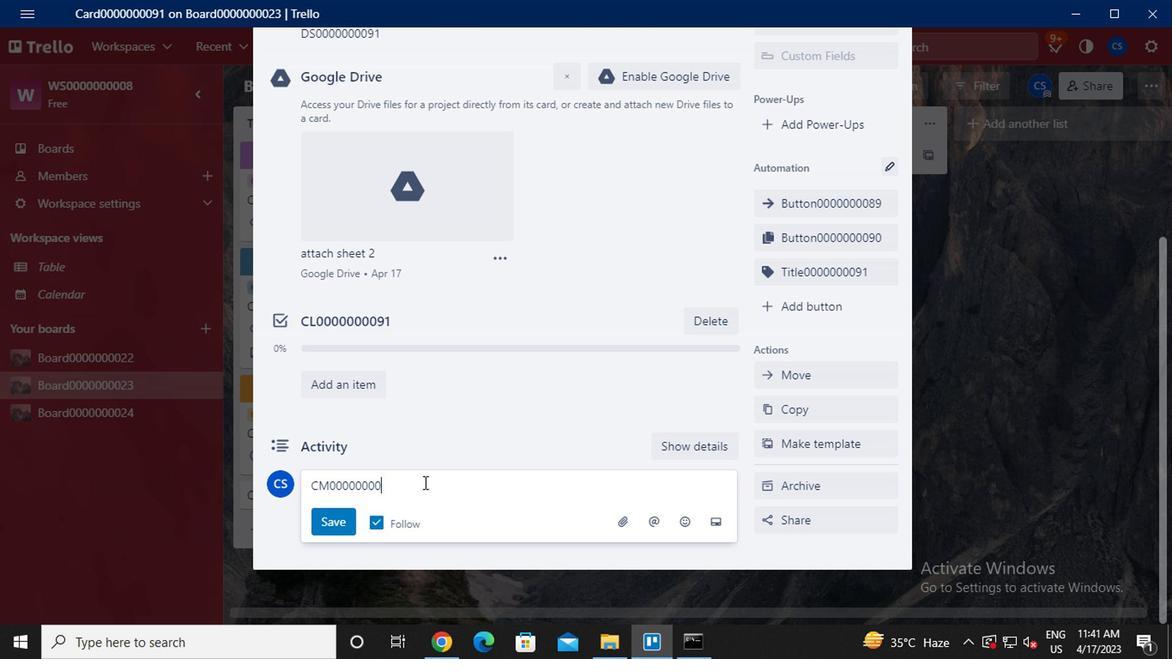 
Action: Mouse moved to (331, 528)
Screenshot: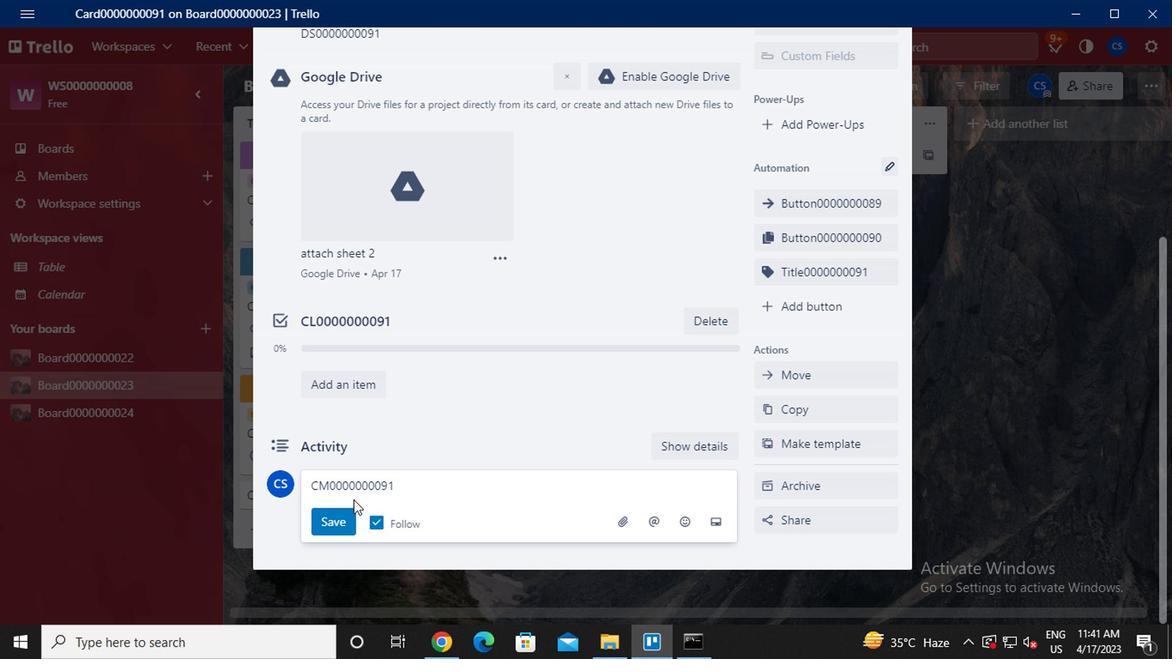 
Action: Mouse pressed left at (331, 528)
Screenshot: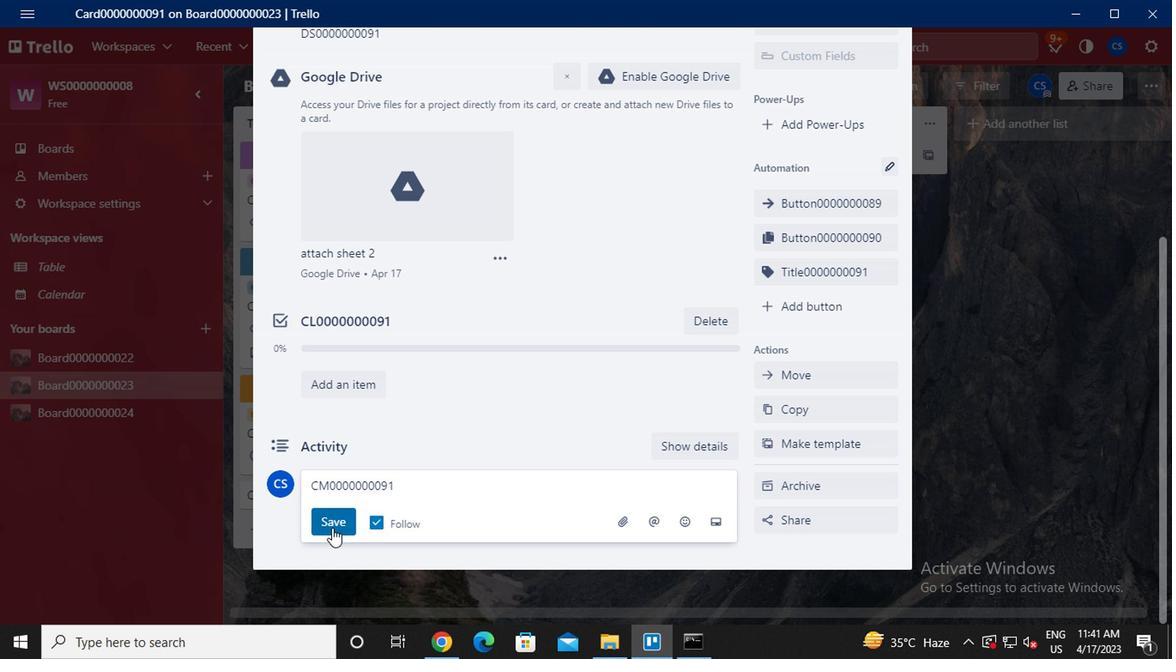 
Action: Mouse moved to (665, 428)
Screenshot: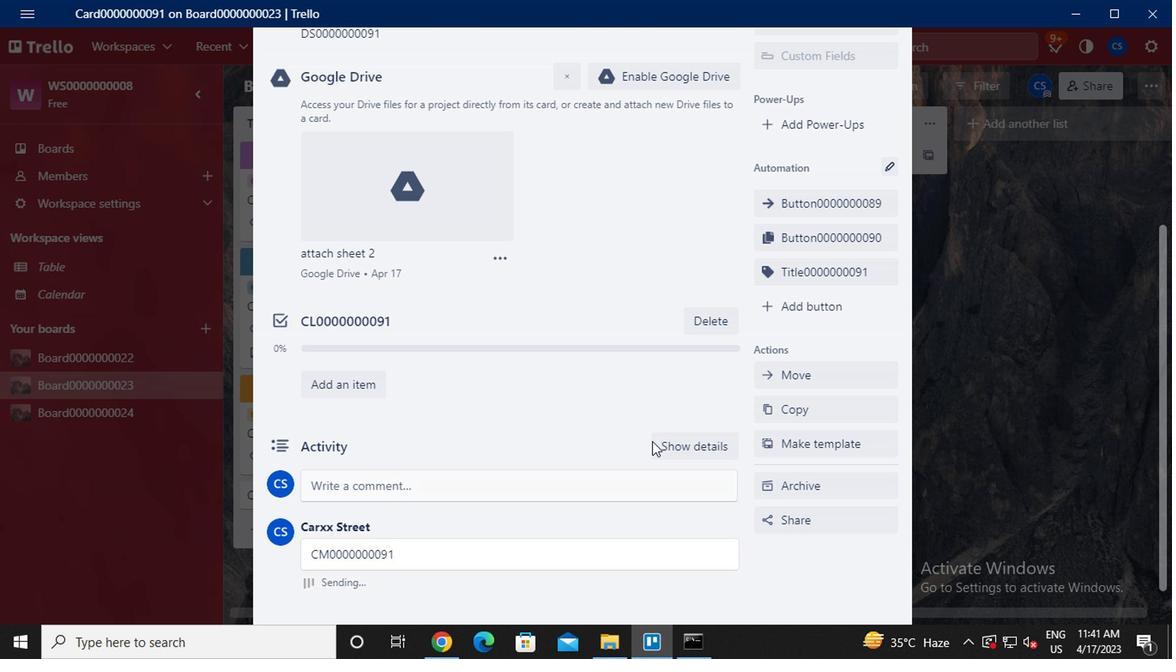 
